Task: Select the watch to get notifications for updates on this card.
Action: Mouse moved to (761, 226)
Screenshot: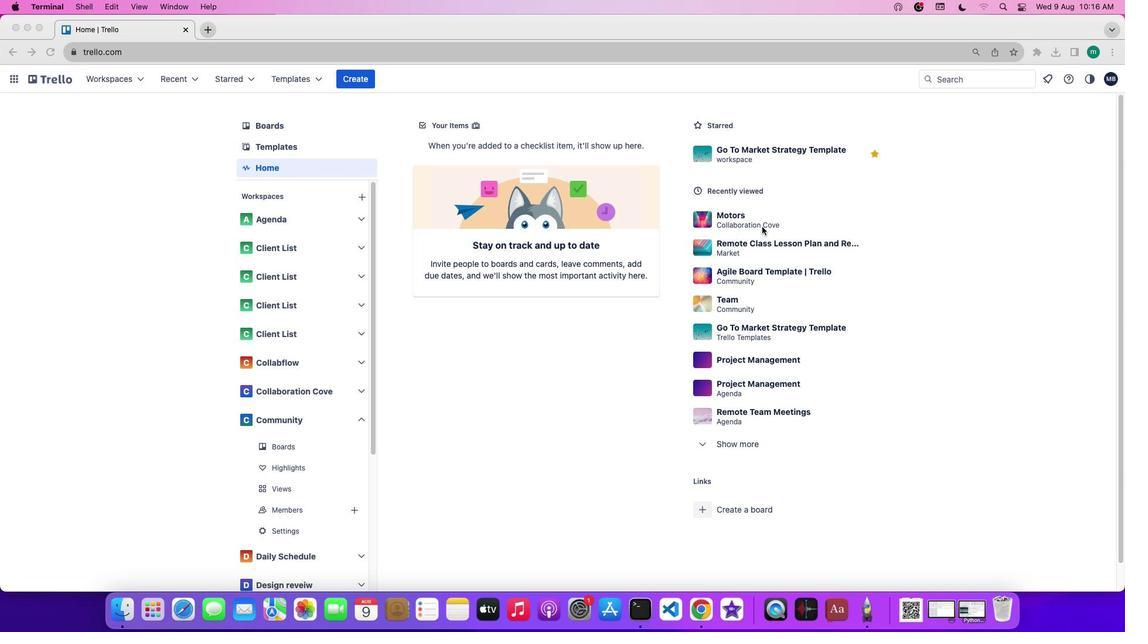
Action: Mouse pressed left at (761, 226)
Screenshot: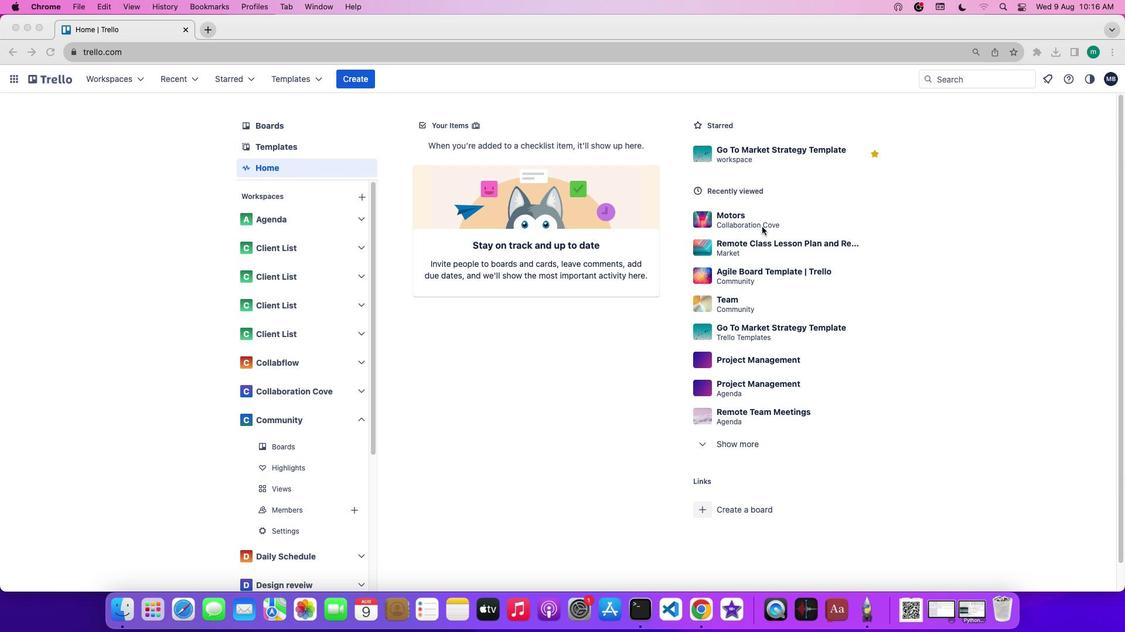 
Action: Mouse pressed left at (761, 226)
Screenshot: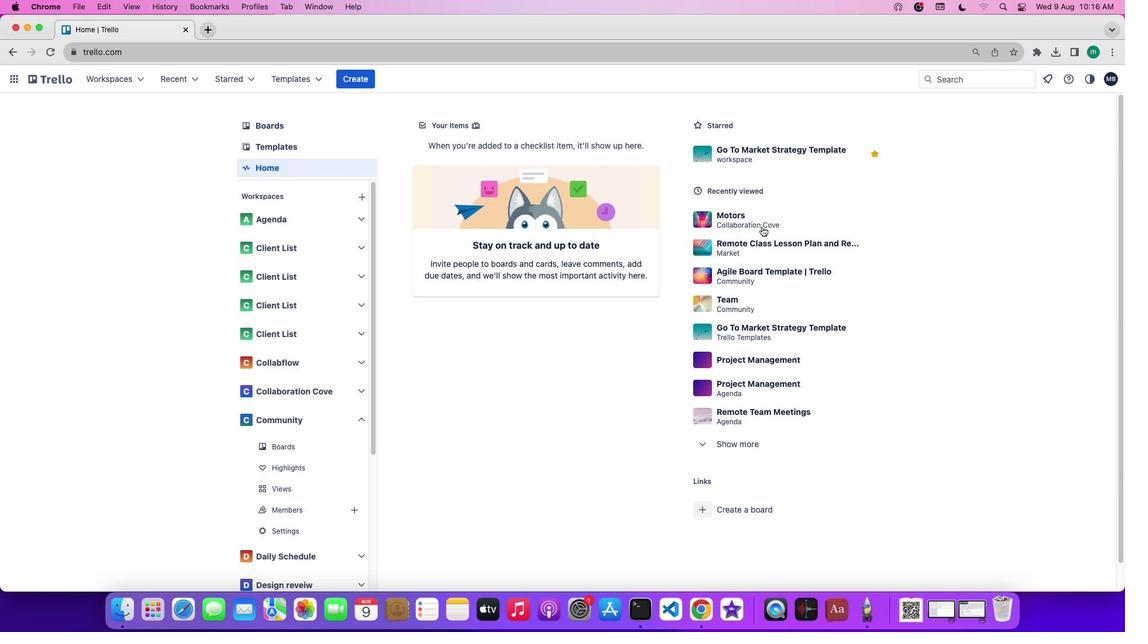 
Action: Mouse moved to (266, 253)
Screenshot: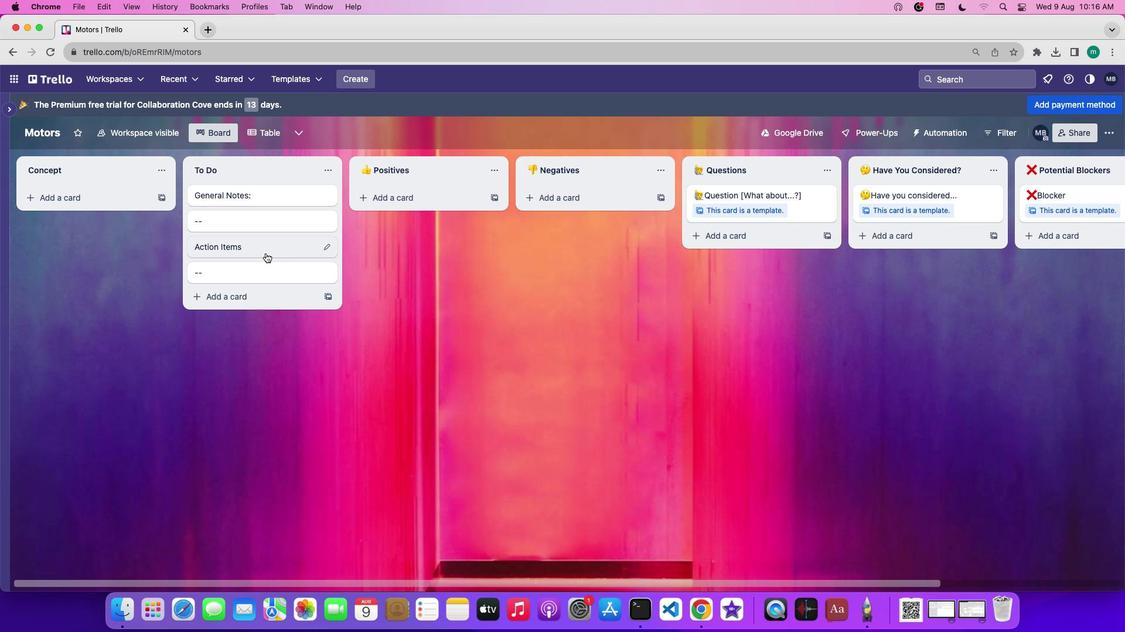 
Action: Mouse pressed left at (266, 253)
Screenshot: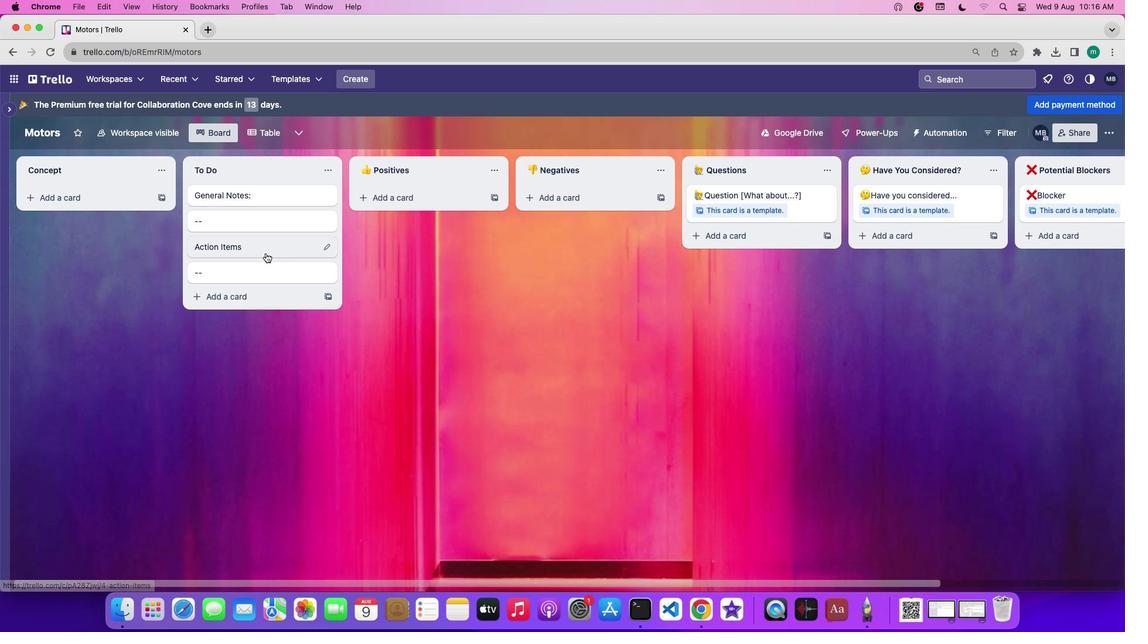 
Action: Mouse moved to (389, 174)
Screenshot: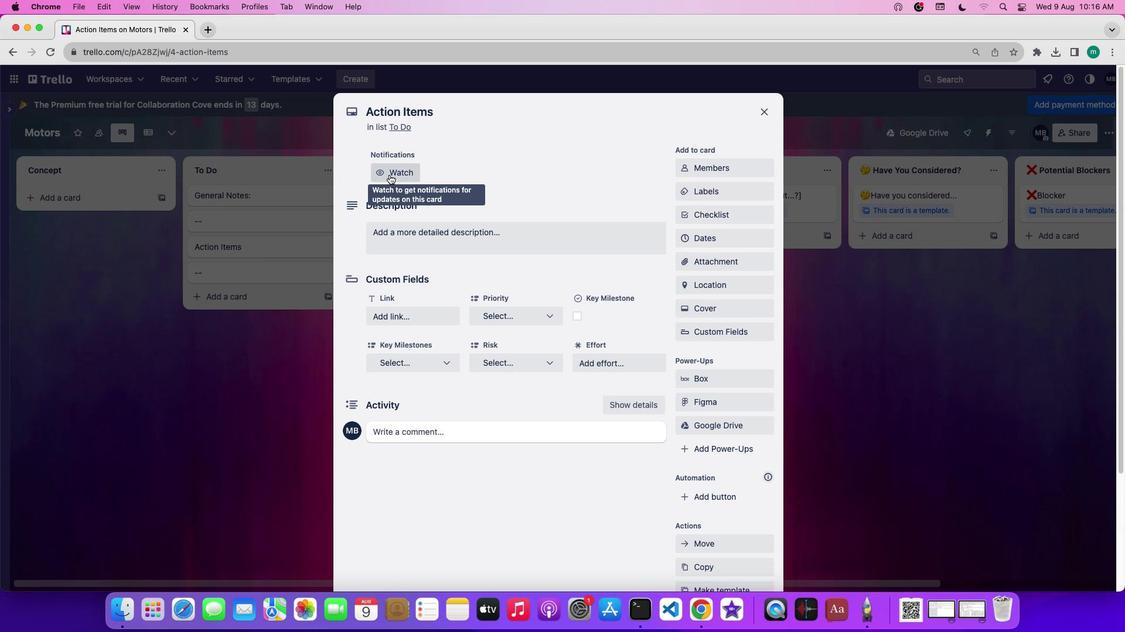 
Action: Mouse pressed left at (389, 174)
Screenshot: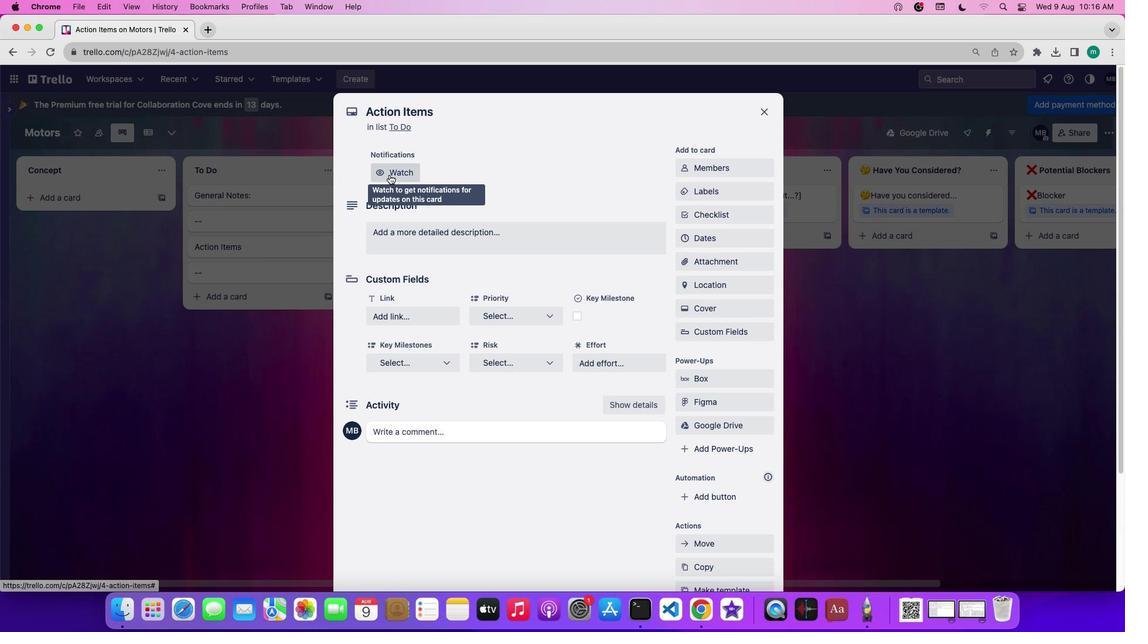 
